 Task: Use the formula "DCOUNT" in spreadsheet "Project portfolio".
Action: Mouse moved to (289, 389)
Screenshot: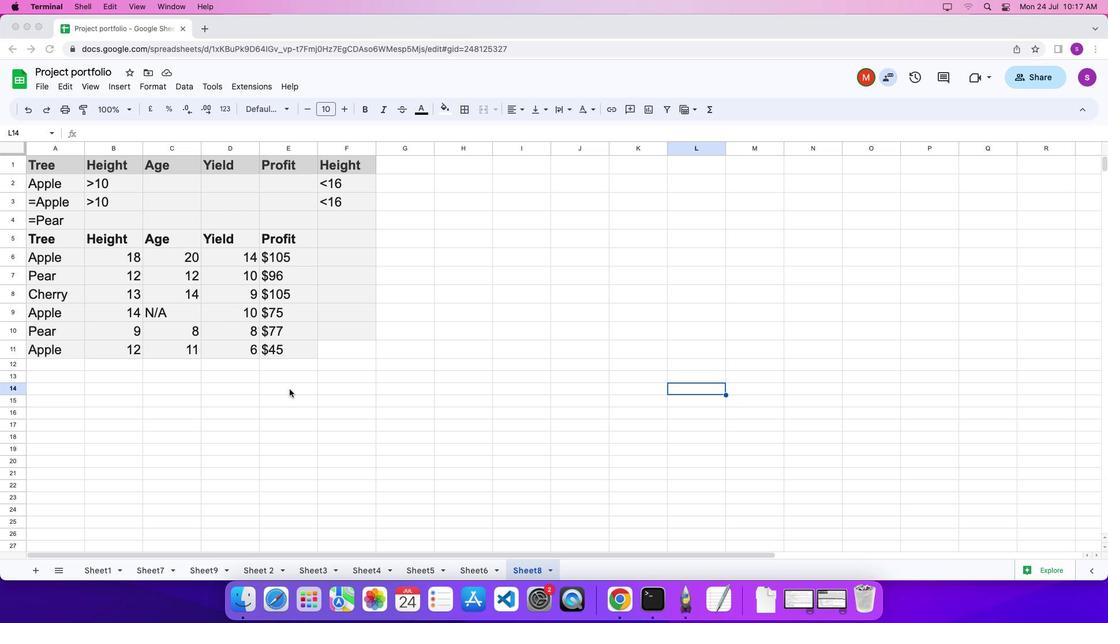 
Action: Mouse pressed left at (289, 389)
Screenshot: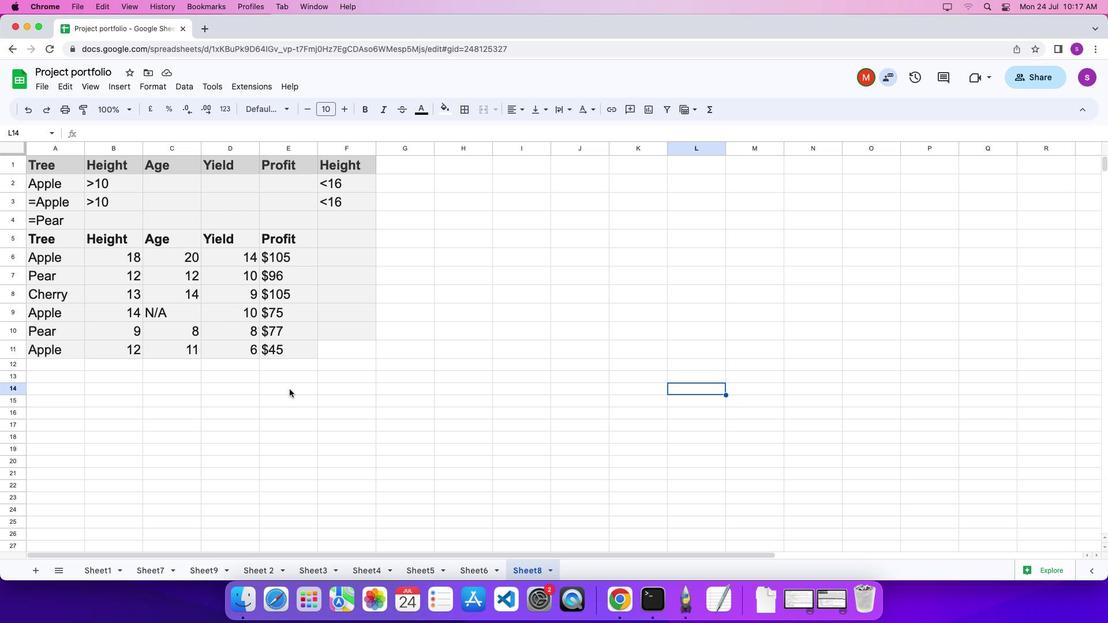 
Action: Mouse pressed left at (289, 389)
Screenshot: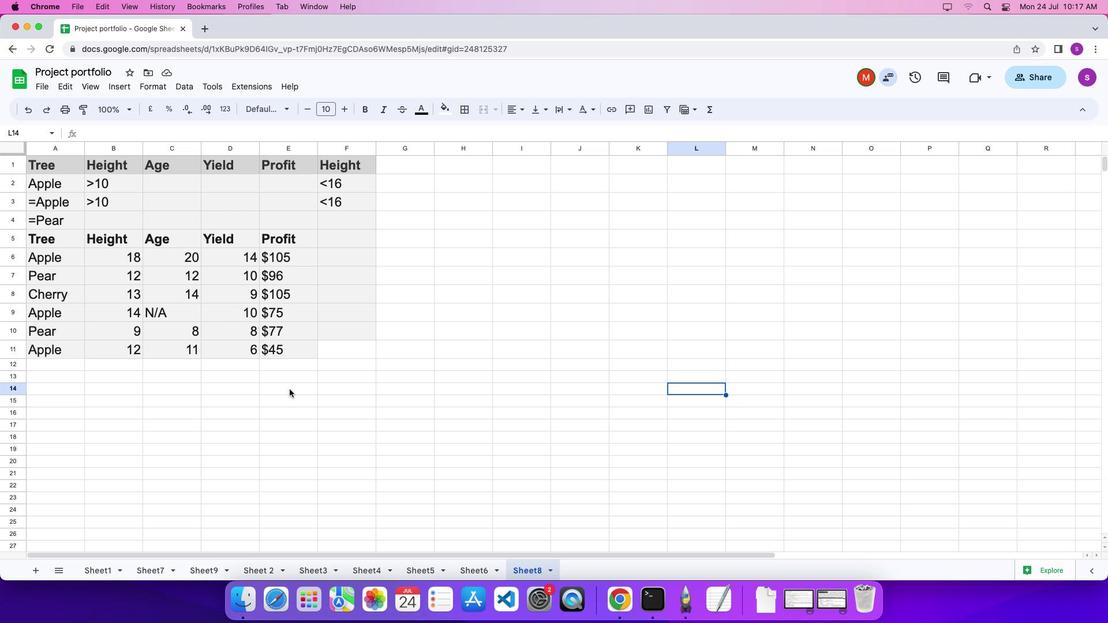 
Action: Mouse moved to (289, 389)
Screenshot: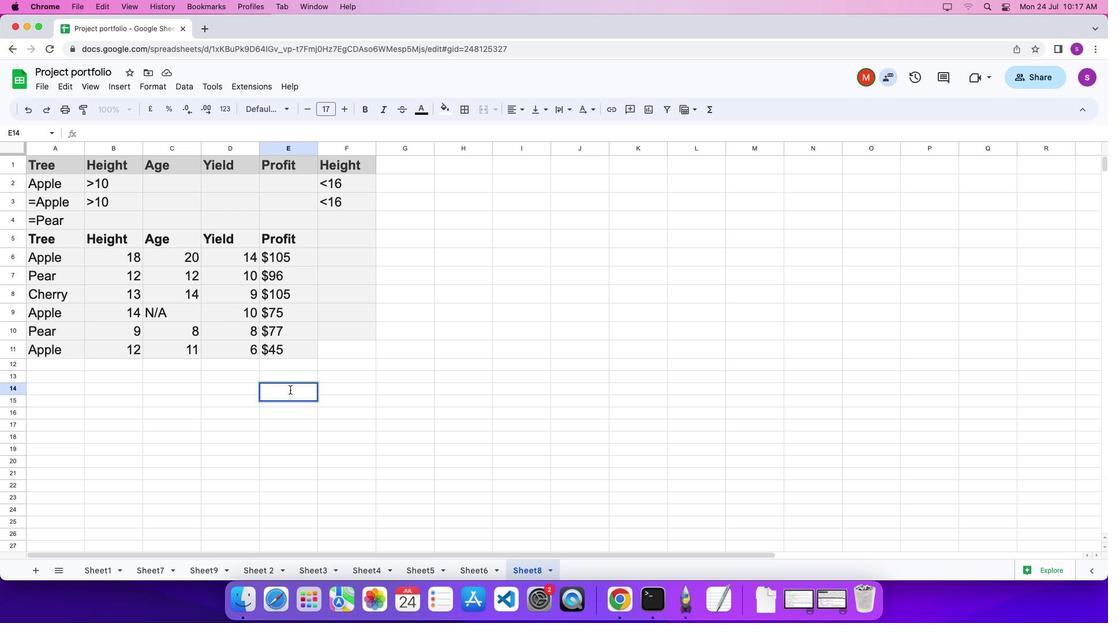
Action: Mouse pressed left at (289, 389)
Screenshot: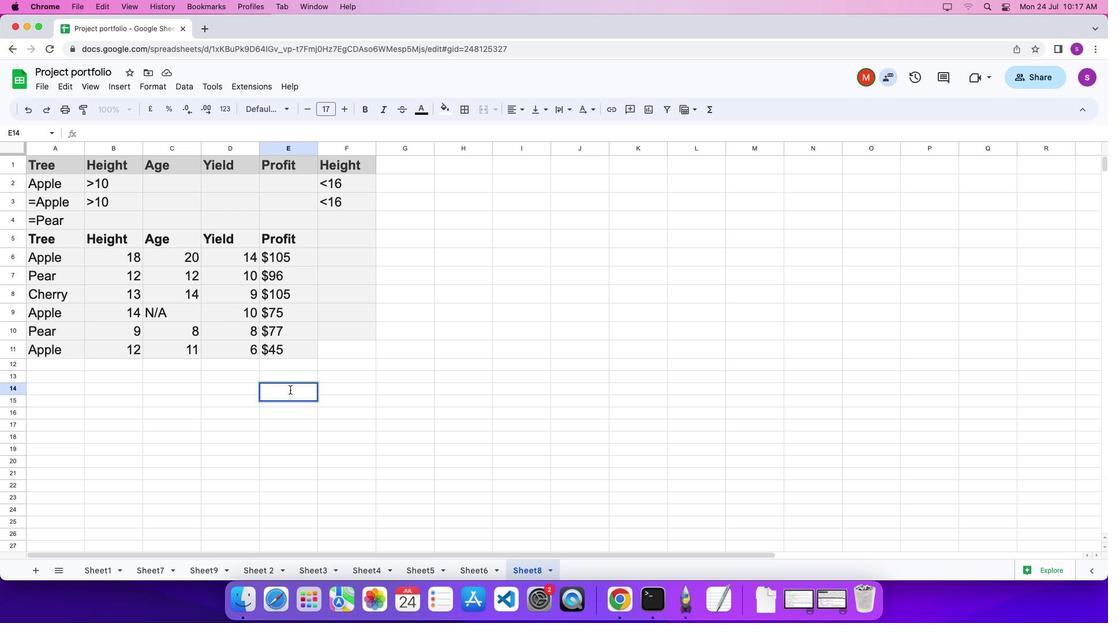 
Action: Mouse moved to (290, 389)
Screenshot: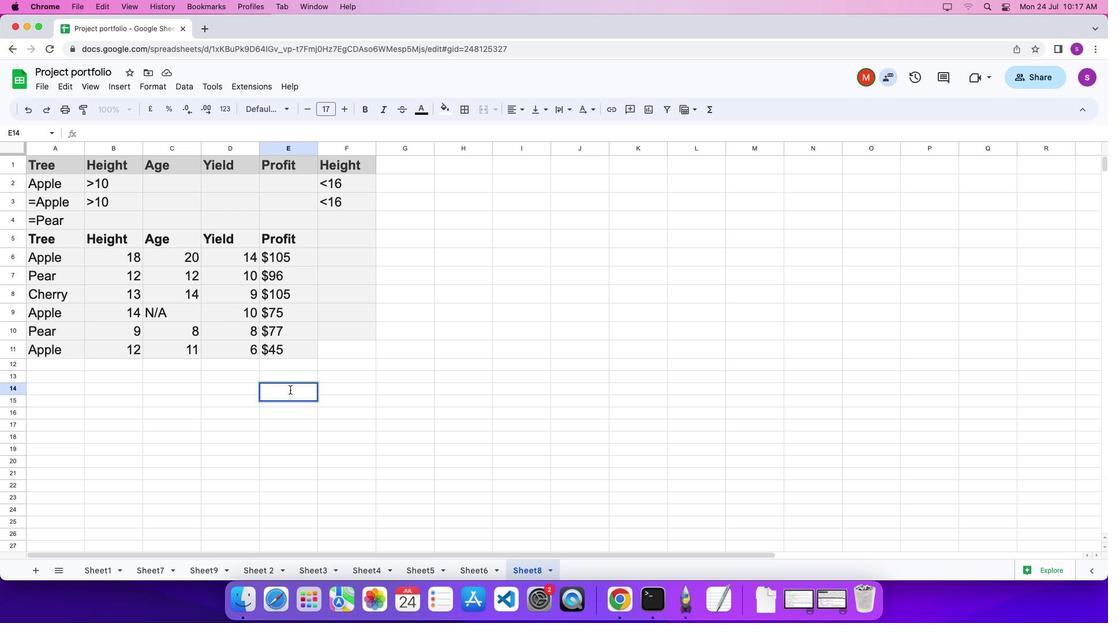 
Action: Key pressed '='
Screenshot: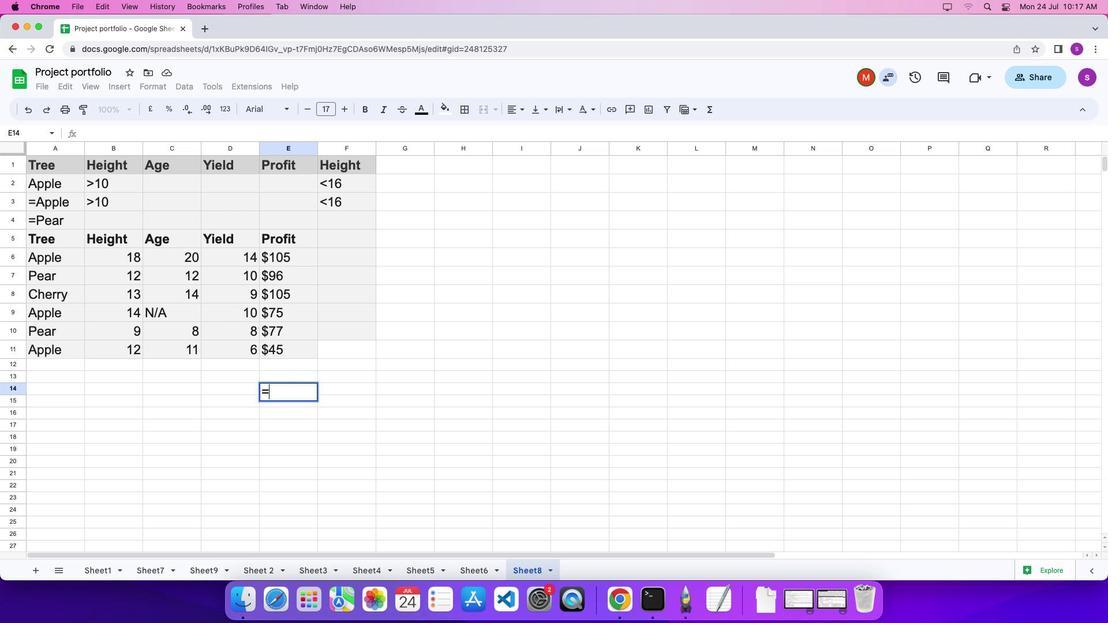 
Action: Mouse moved to (707, 114)
Screenshot: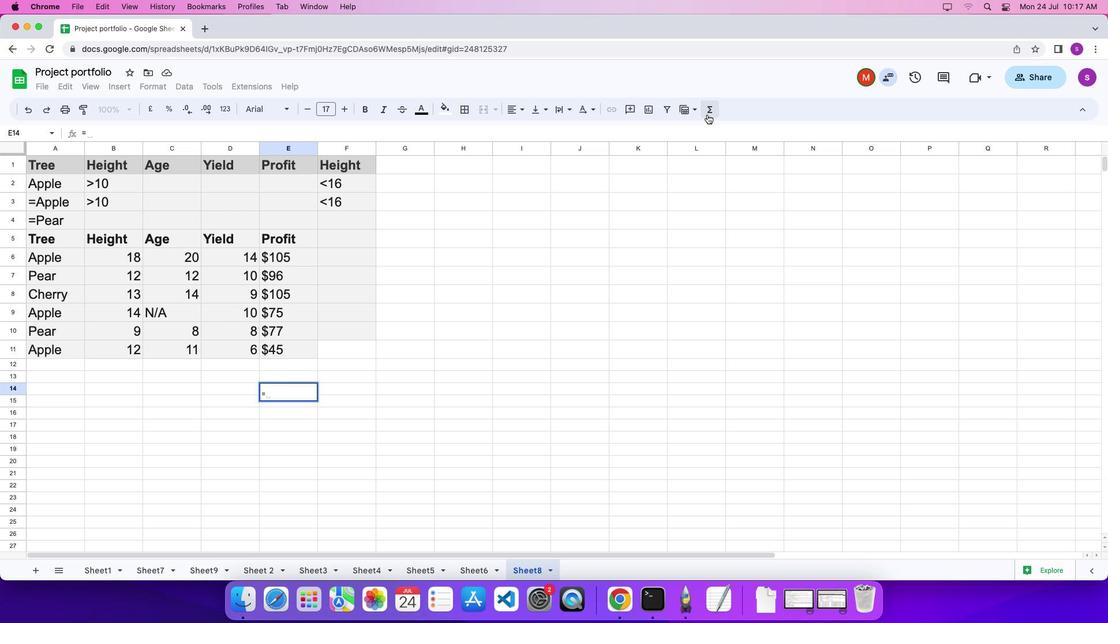 
Action: Mouse pressed left at (707, 114)
Screenshot: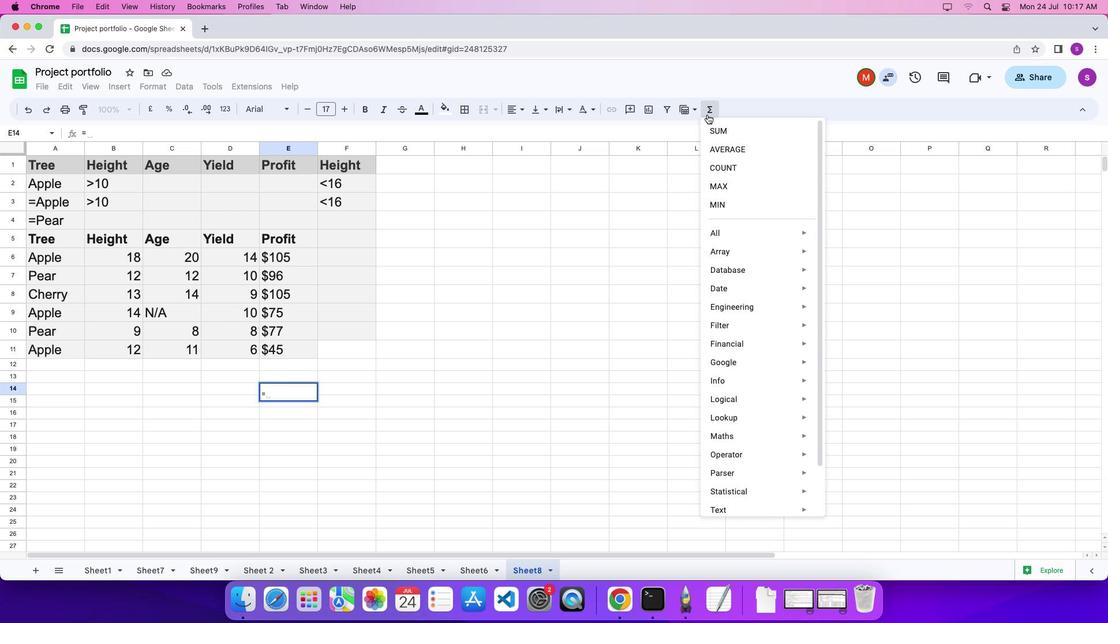 
Action: Mouse moved to (895, 416)
Screenshot: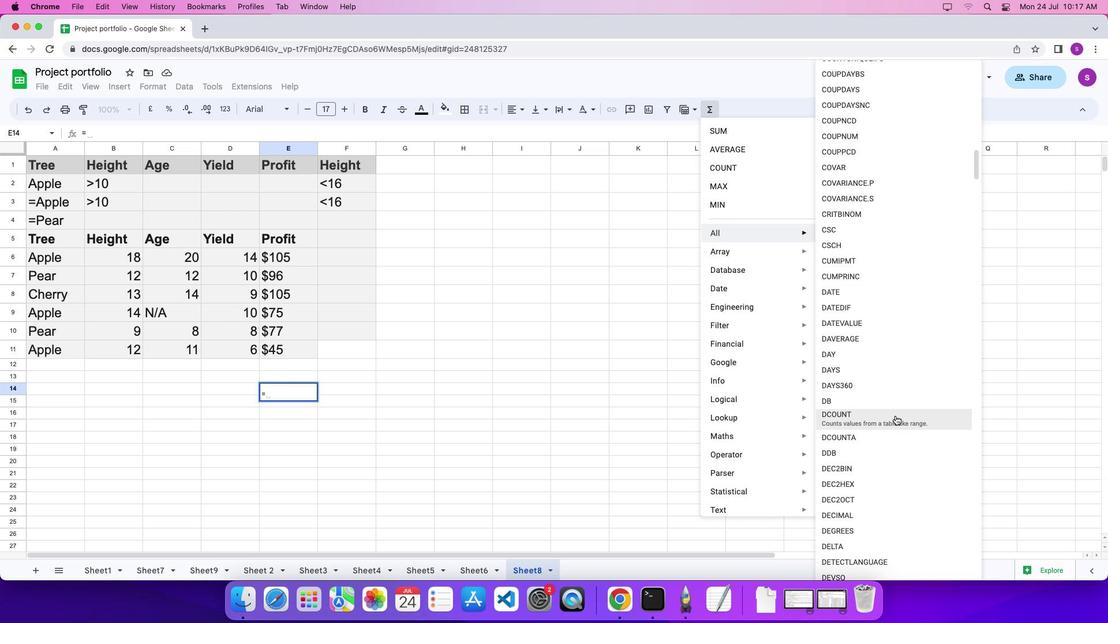 
Action: Mouse pressed left at (895, 416)
Screenshot: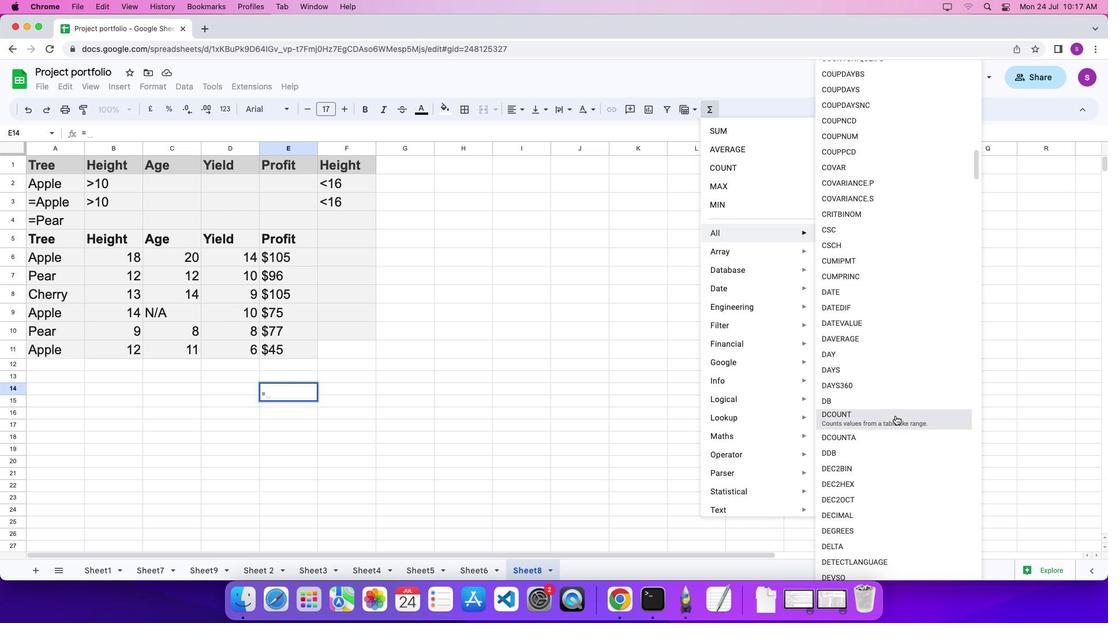 
Action: Mouse moved to (46, 239)
Screenshot: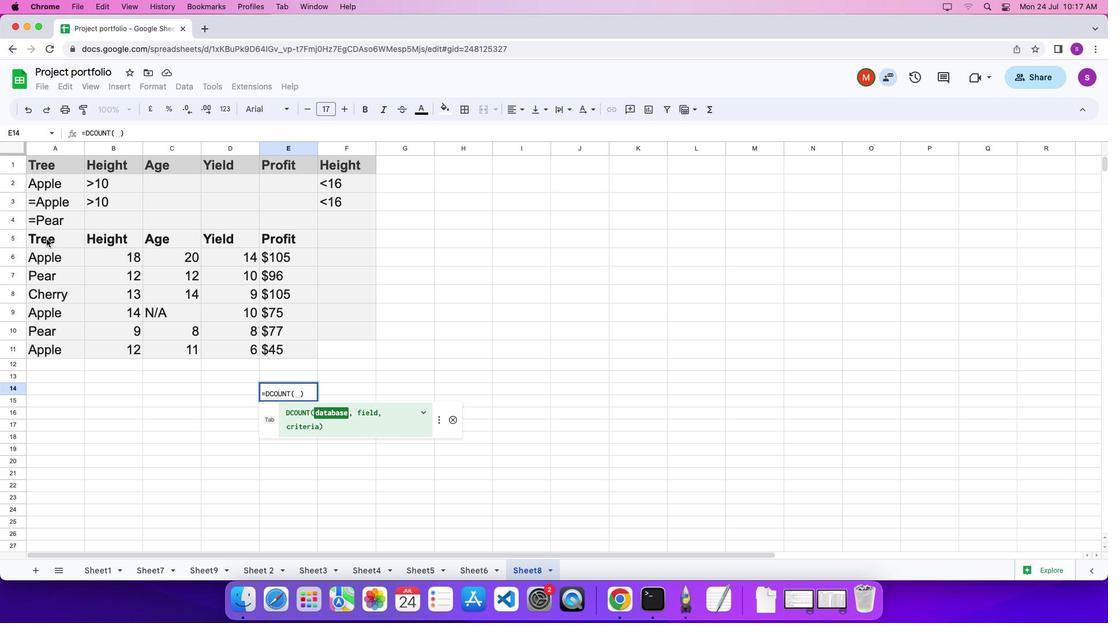 
Action: Mouse pressed left at (46, 239)
Screenshot: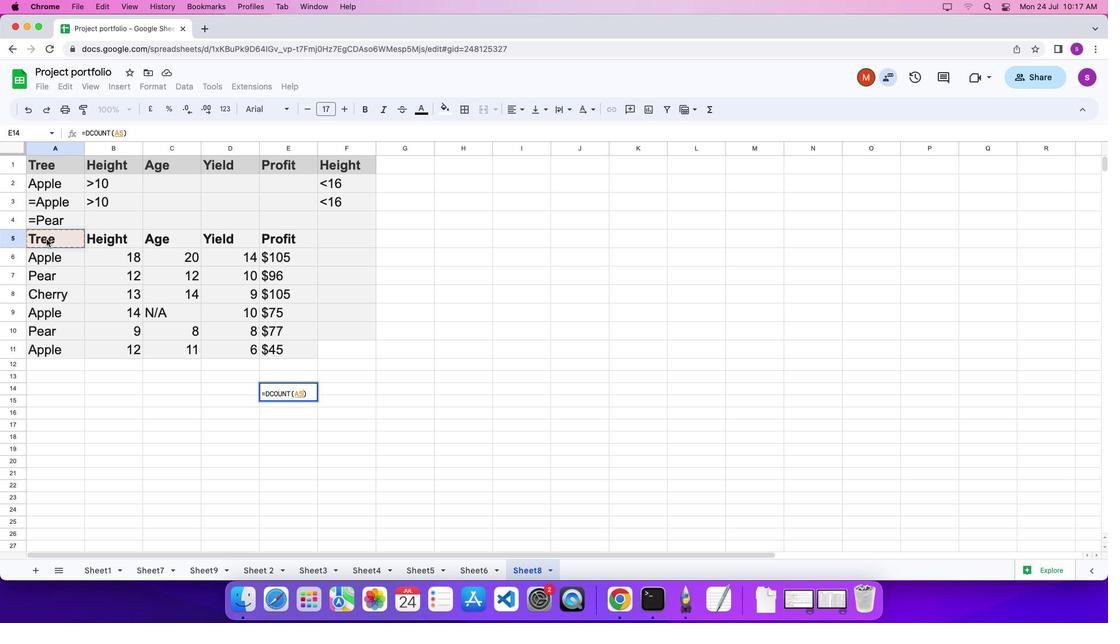 
Action: Mouse moved to (295, 356)
Screenshot: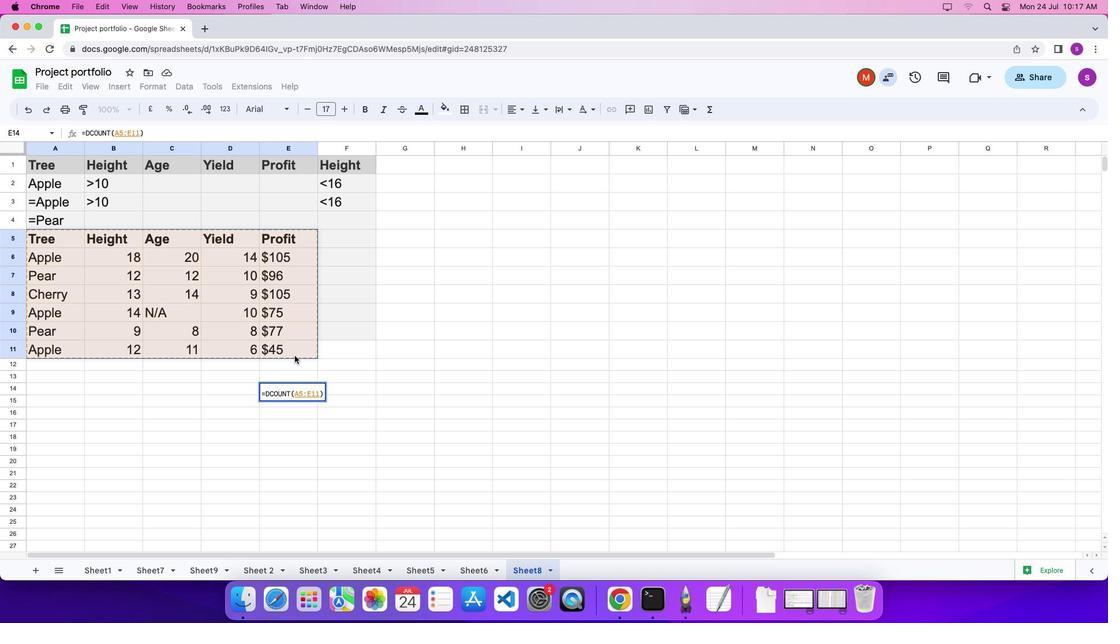 
Action: Key pressed ','
Screenshot: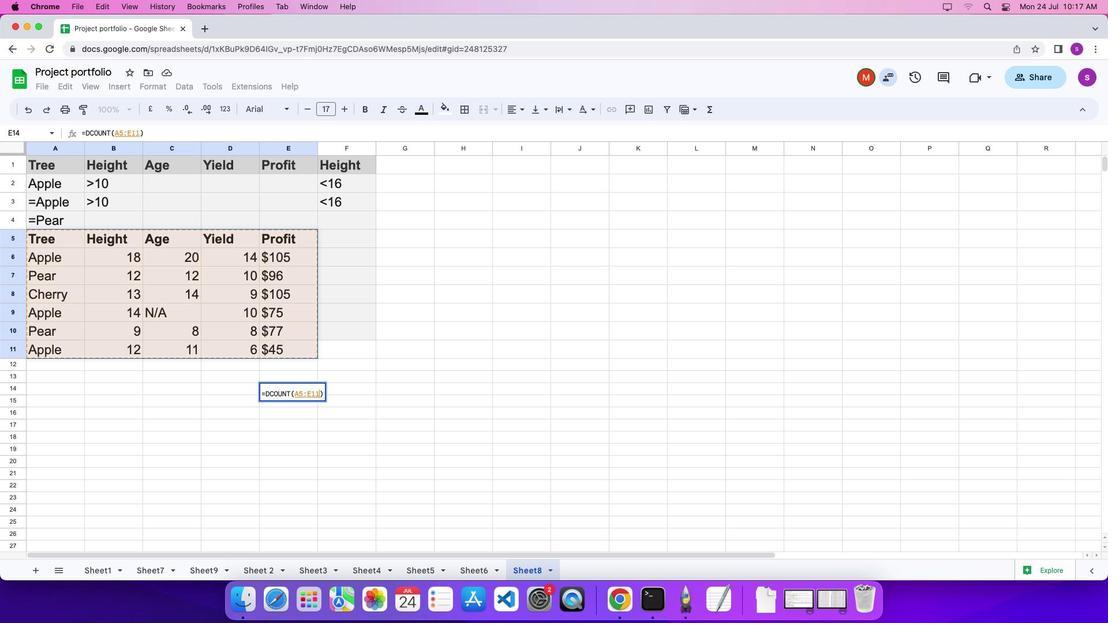
Action: Mouse moved to (220, 333)
Screenshot: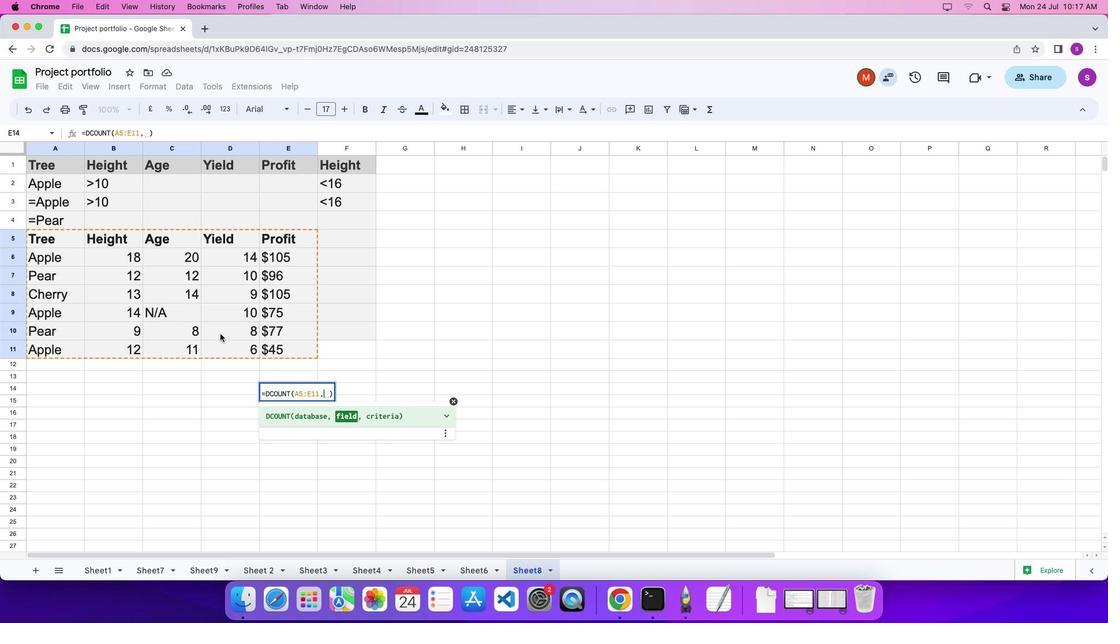 
Action: Key pressed Key.shift_r'"'Key.shift'A''g''e'Key.shift_r'"'','
Screenshot: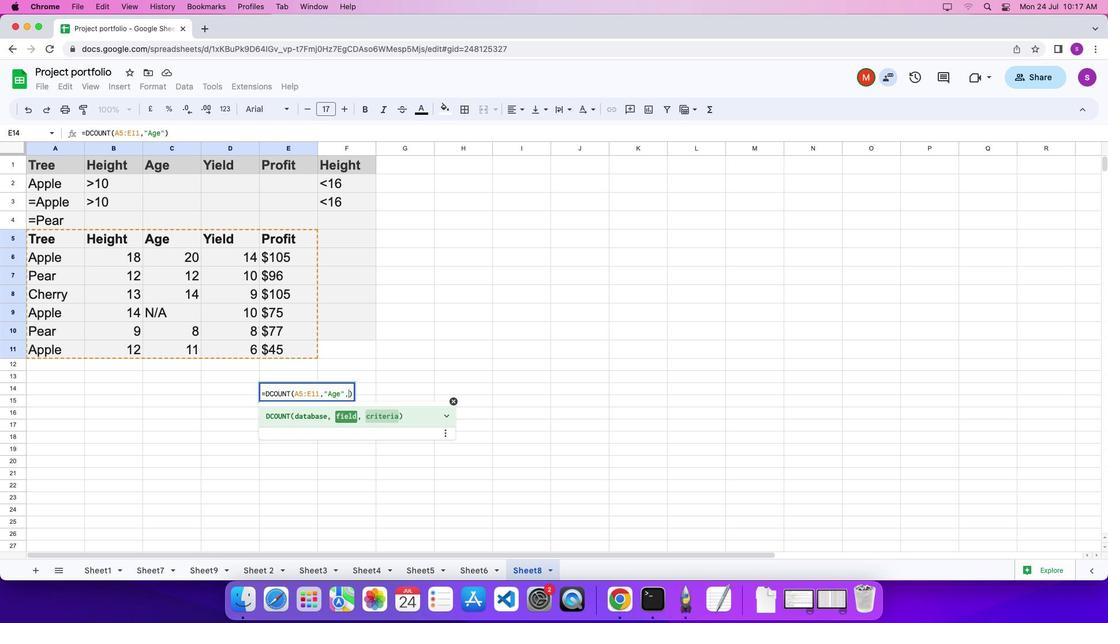 
Action: Mouse moved to (47, 163)
Screenshot: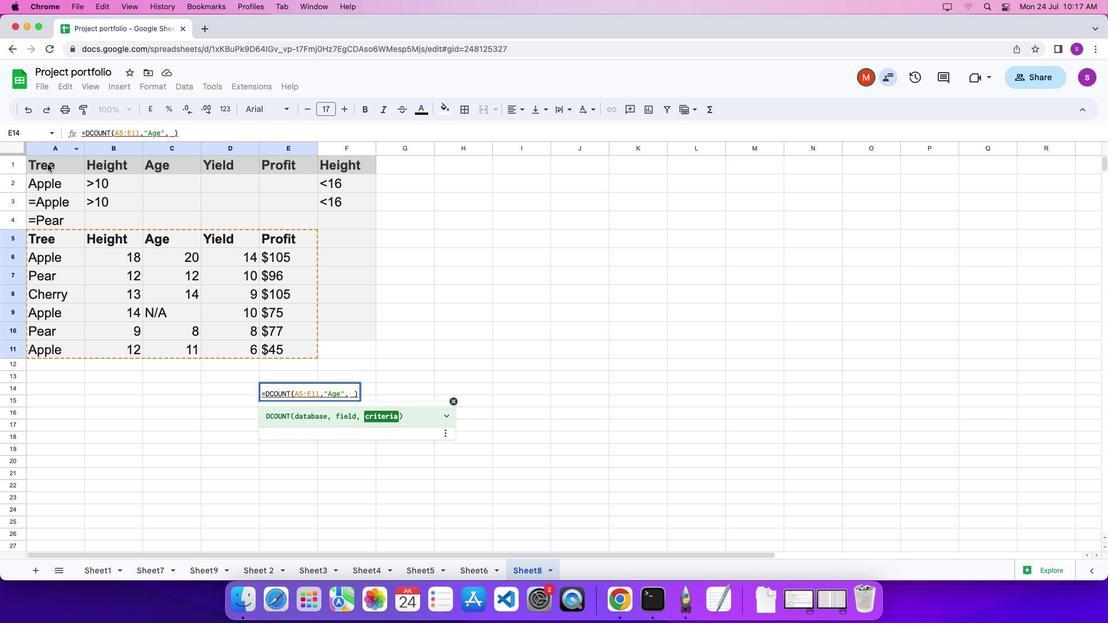 
Action: Mouse pressed left at (47, 163)
Screenshot: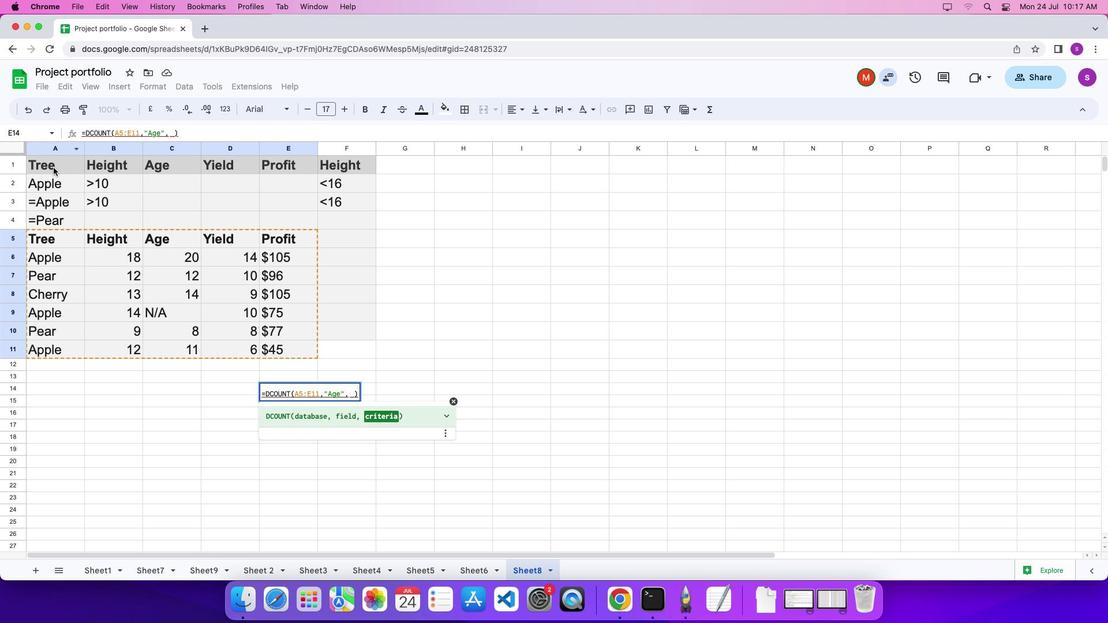 
Action: Mouse moved to (336, 217)
Screenshot: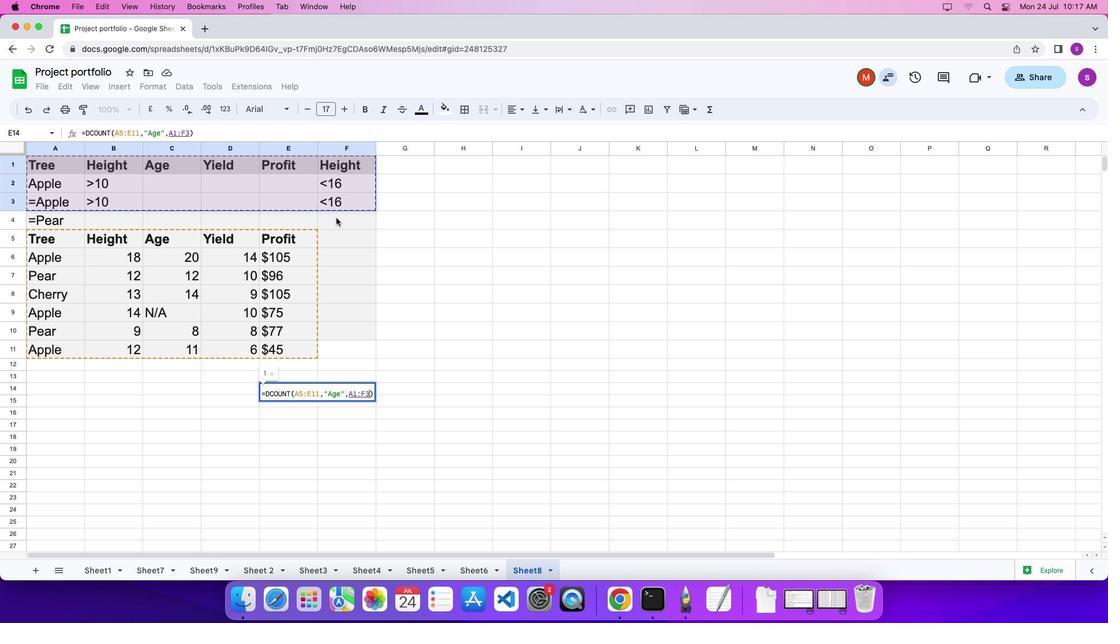 
Action: Mouse pressed left at (336, 217)
Screenshot: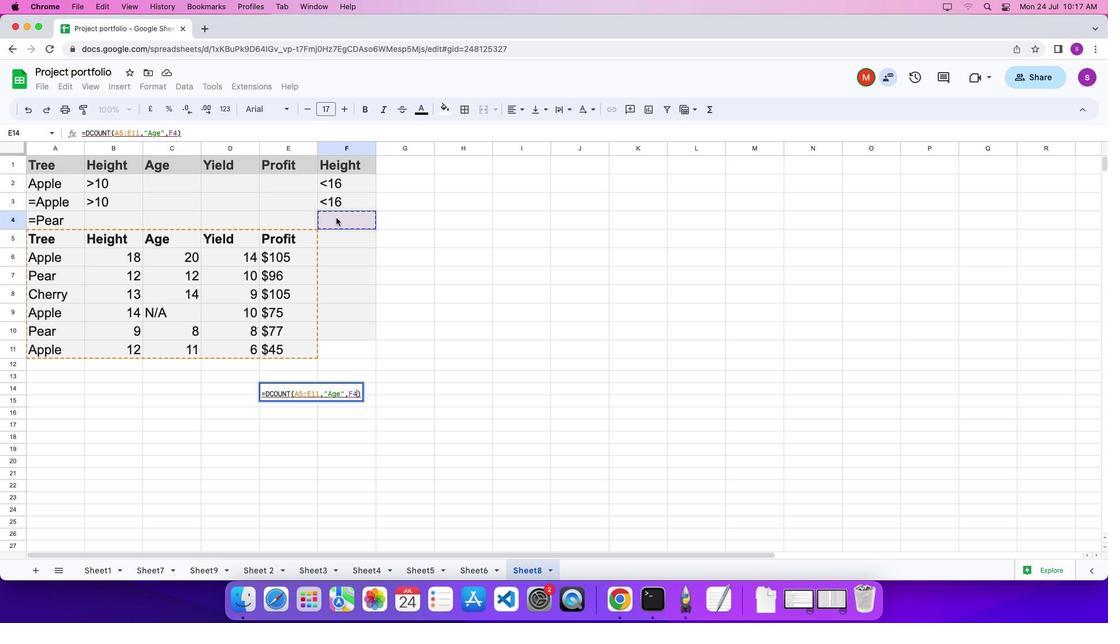 
Action: Mouse moved to (336, 329)
Screenshot: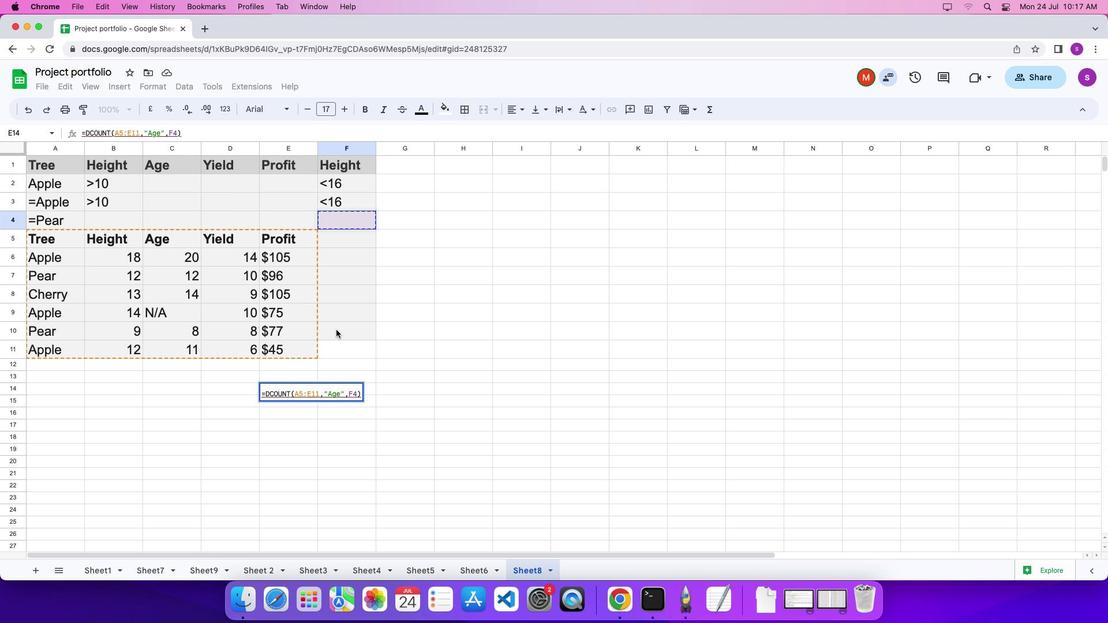 
Action: Key pressed Key.backspaceKey.backspaceKey.backspace','
Screenshot: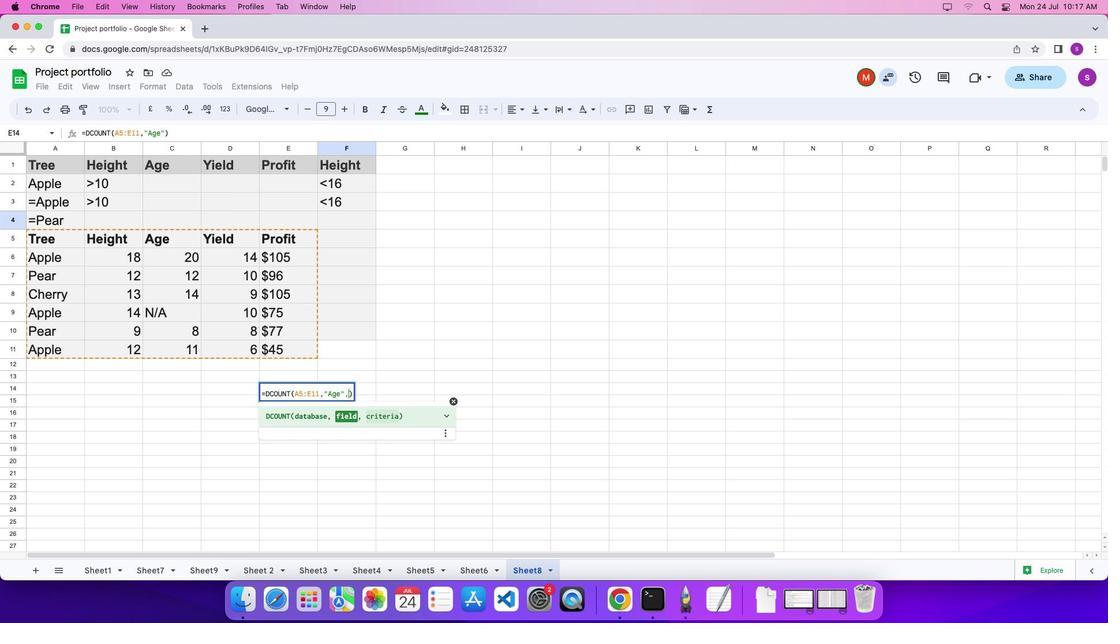 
Action: Mouse moved to (53, 166)
Screenshot: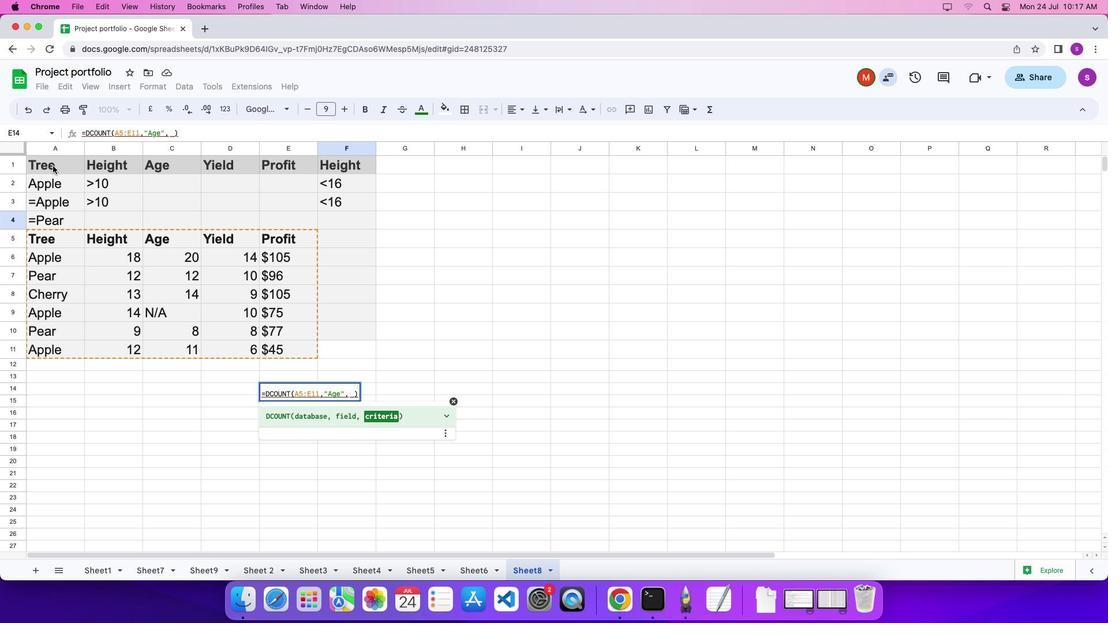 
Action: Mouse pressed left at (53, 166)
Screenshot: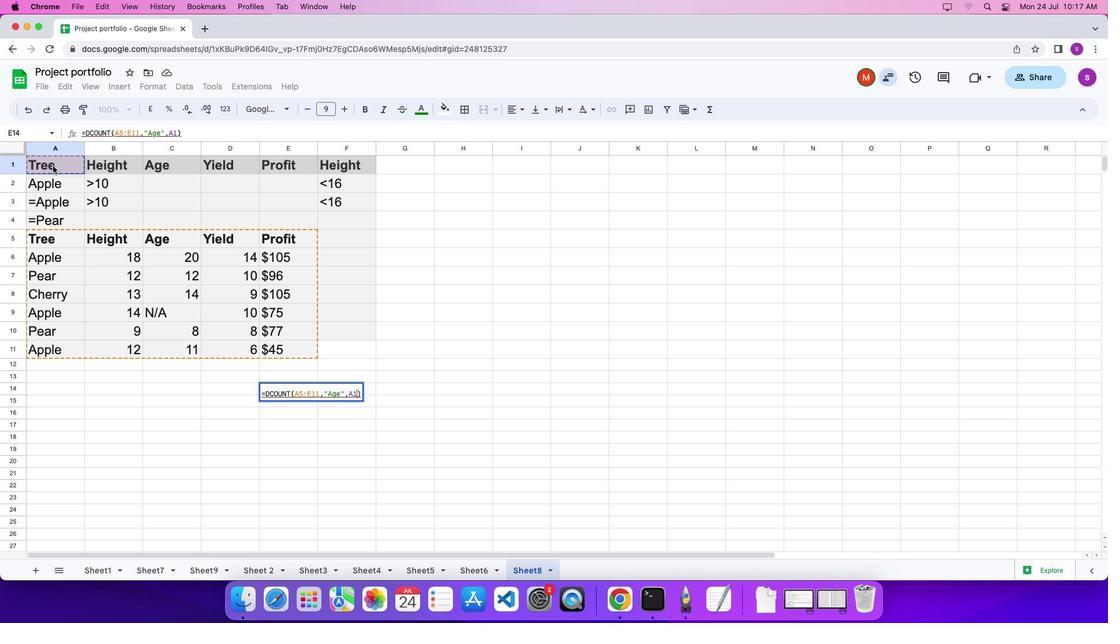 
Action: Mouse moved to (349, 199)
Screenshot: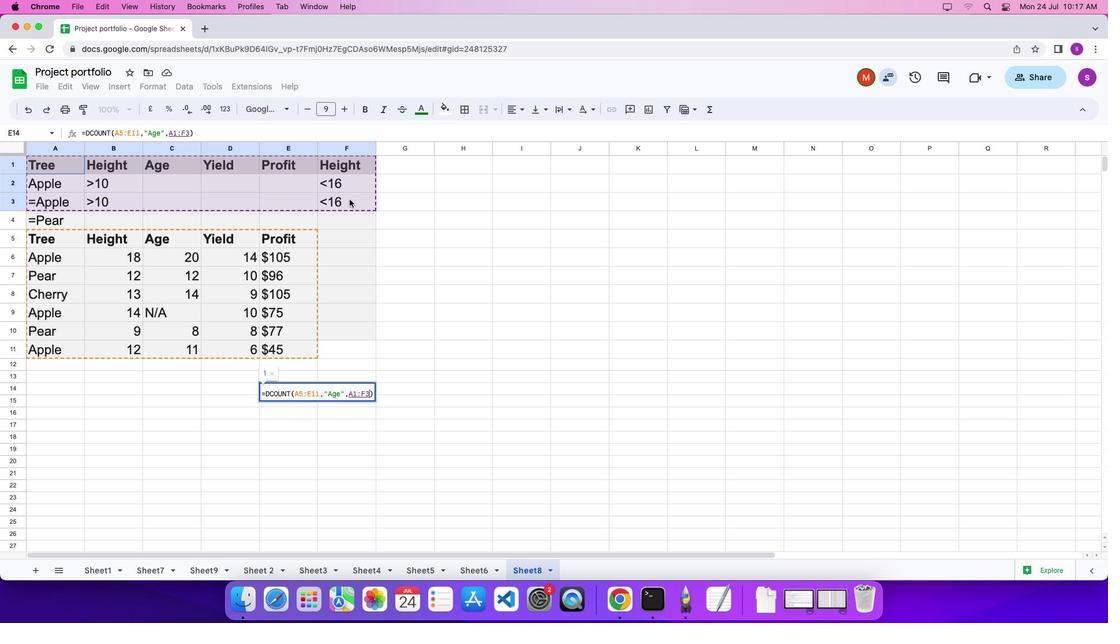 
Action: Key pressed Key.enter
Screenshot: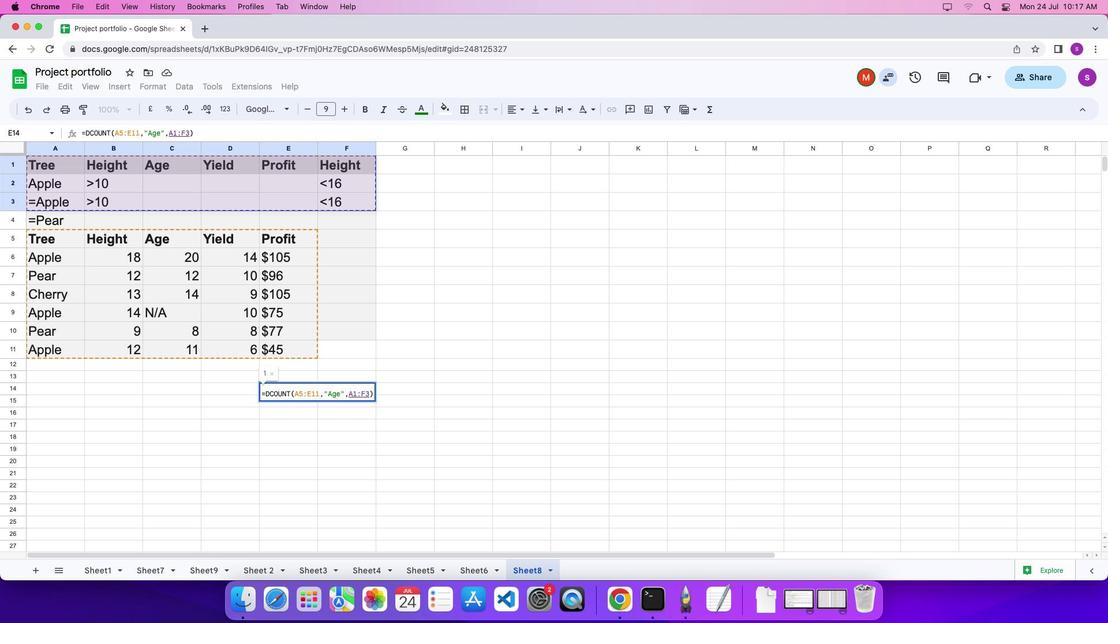 
